 Task: In the  document Sustainabledevelopment.doc, select heading and apply ' Italics' Use the "find feature" to find mentioned word and apply Strikethrough in: 'consumption '
Action: Mouse moved to (455, 94)
Screenshot: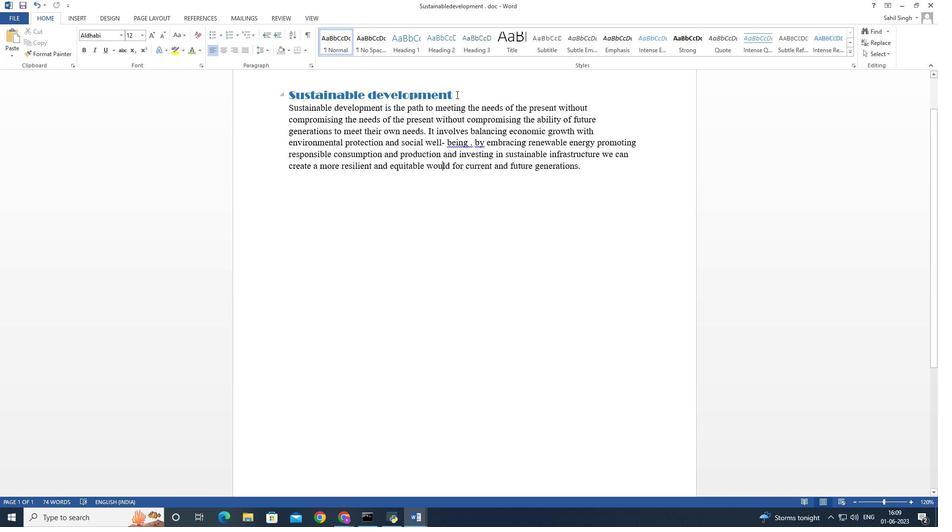 
Action: Mouse pressed left at (455, 94)
Screenshot: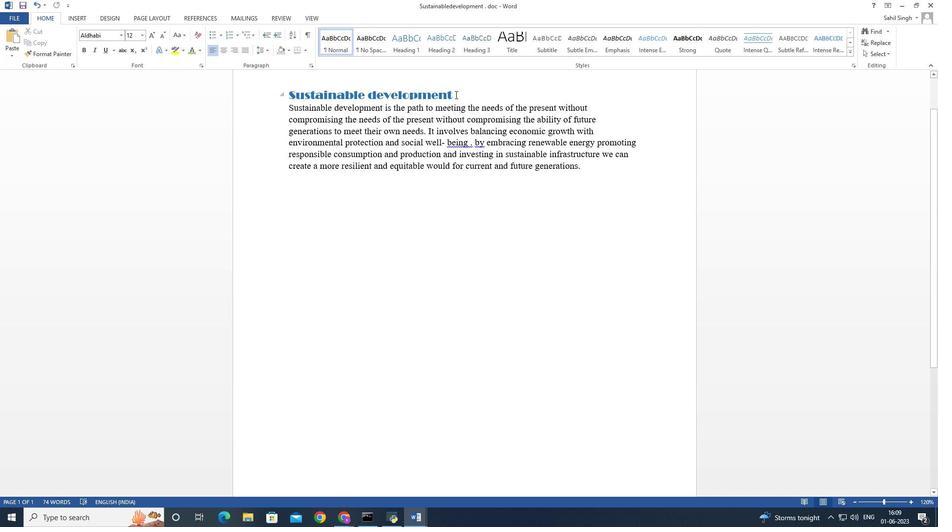 
Action: Mouse moved to (486, 239)
Screenshot: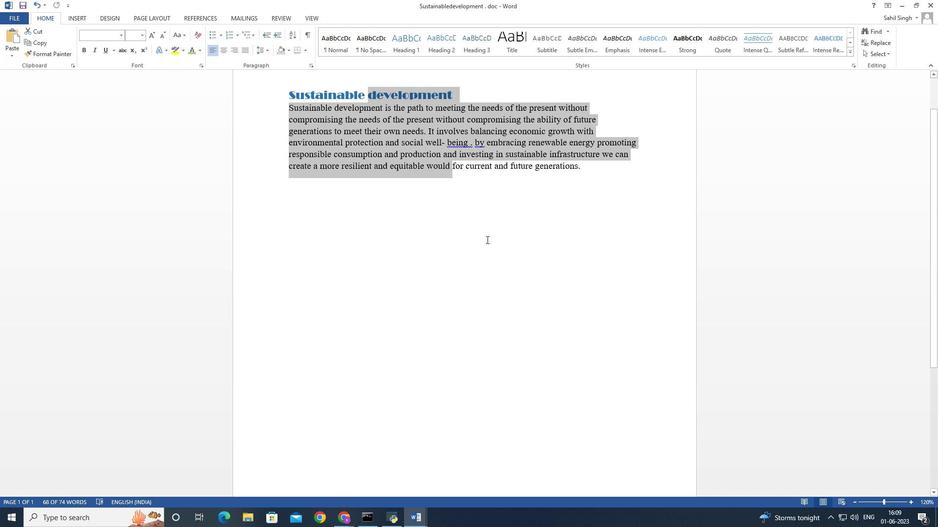 
Action: Mouse pressed left at (486, 239)
Screenshot: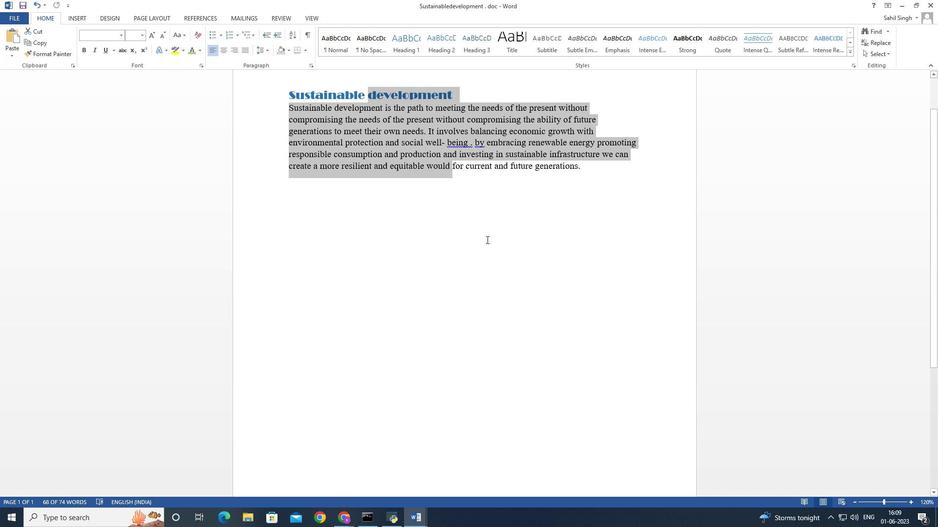 
Action: Mouse moved to (338, 250)
Screenshot: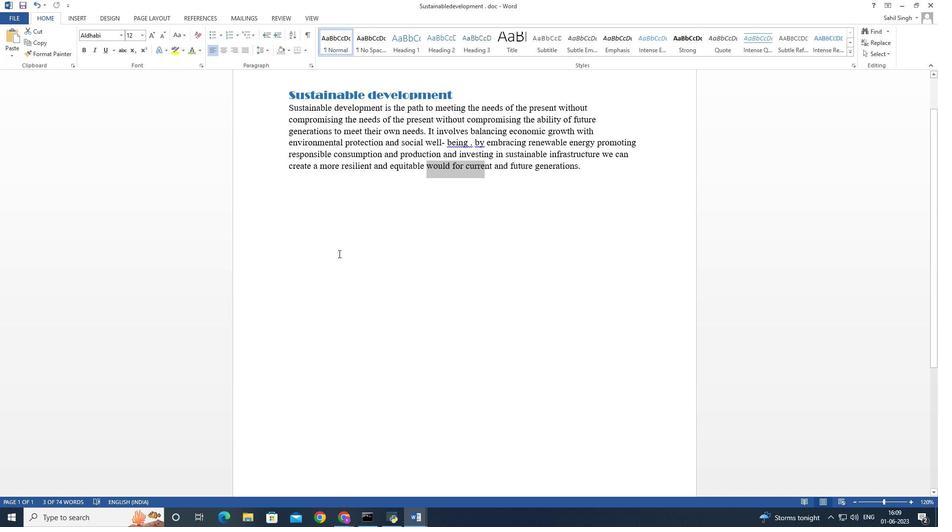 
Action: Mouse pressed left at (338, 250)
Screenshot: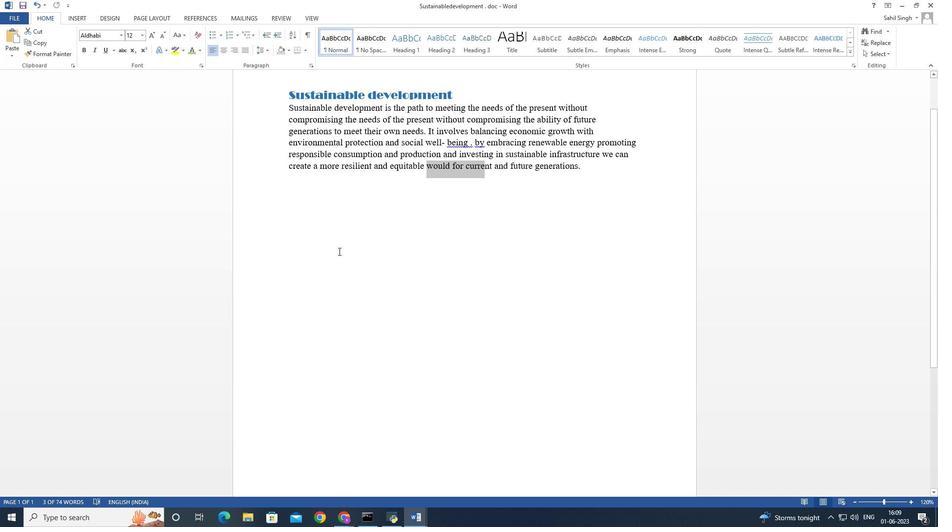 
Action: Mouse moved to (585, 170)
Screenshot: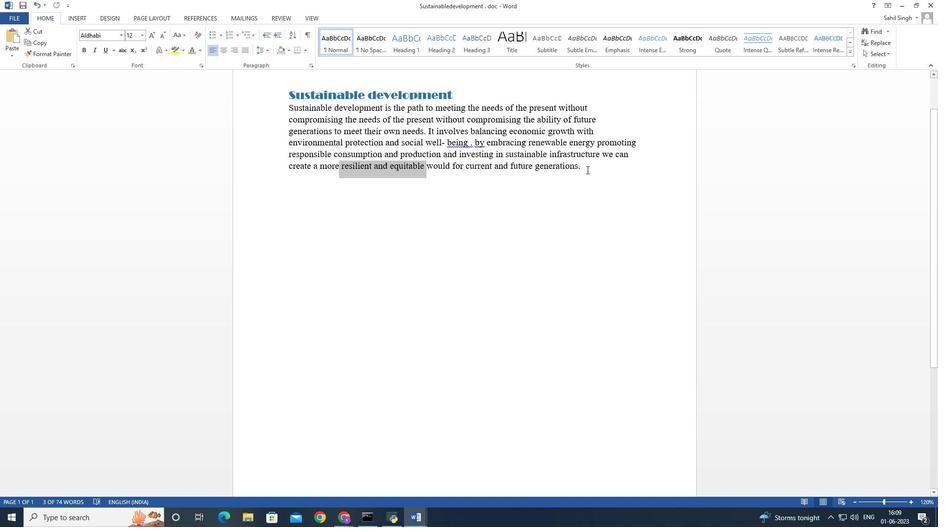 
Action: Key pressed ctrl+F
Screenshot: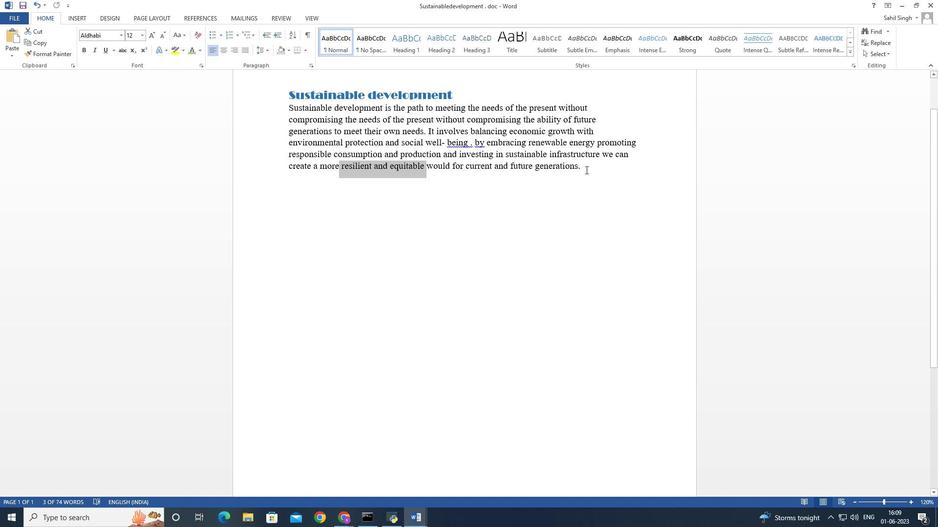 
Action: Mouse moved to (74, 102)
Screenshot: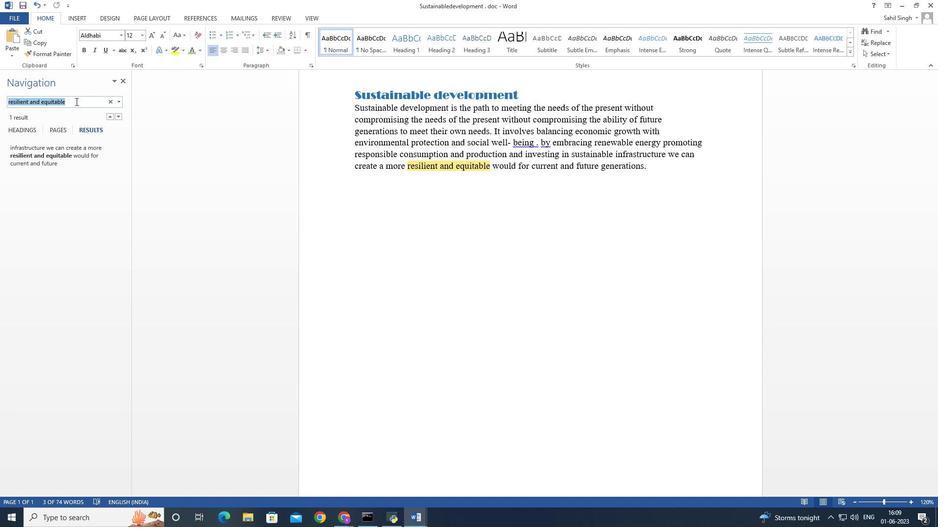 
Action: Mouse pressed left at (74, 102)
Screenshot: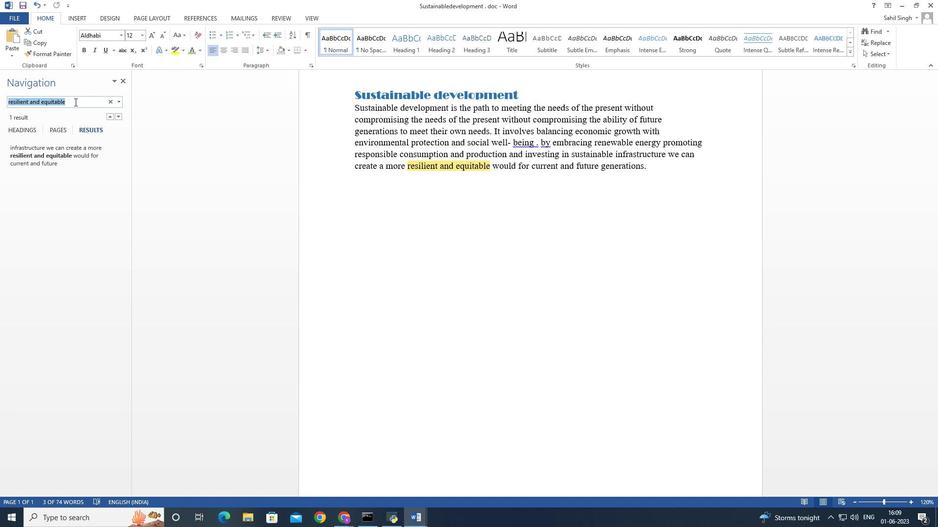 
Action: Key pressed <Key.backspace><Key.backspace><Key.backspace><Key.backspace><Key.backspace><Key.backspace><Key.backspace><Key.backspace><Key.backspace><Key.backspace><Key.backspace><Key.backspace><Key.backspace><Key.backspace><Key.backspace><Key.backspace><Key.backspace><Key.backspace><Key.backspace><Key.backspace><Key.backspace><Key.backspace><Key.backspace>consumption<Key.enter>
Screenshot: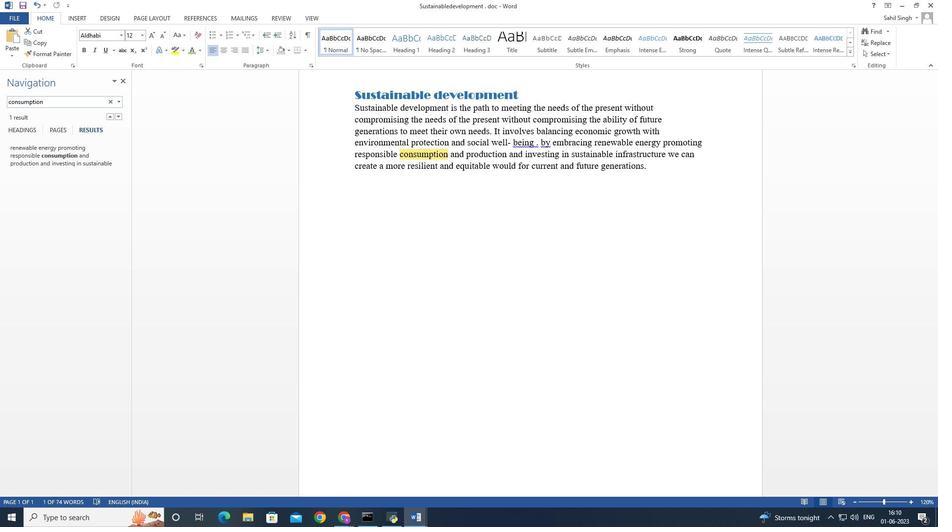 
Action: Mouse moved to (119, 50)
Screenshot: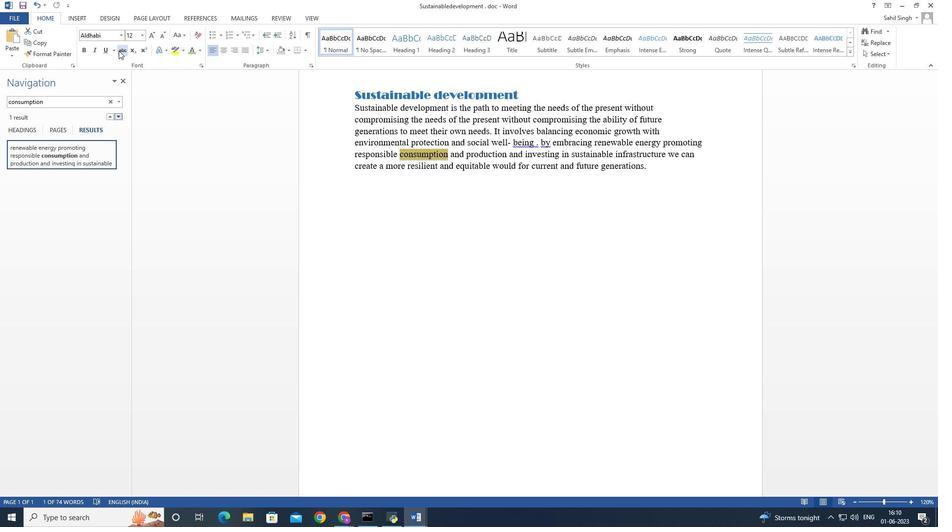 
Action: Mouse pressed left at (119, 50)
Screenshot: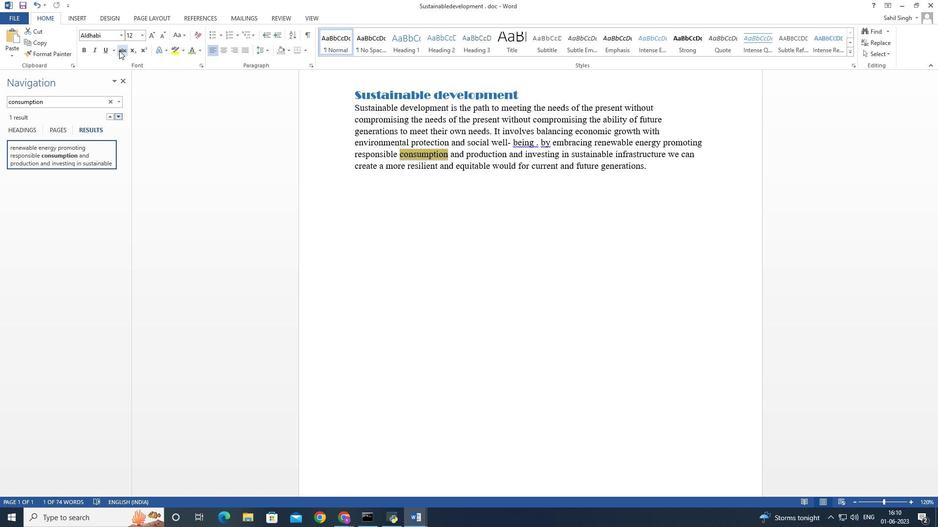 
Action: Mouse moved to (388, 278)
Screenshot: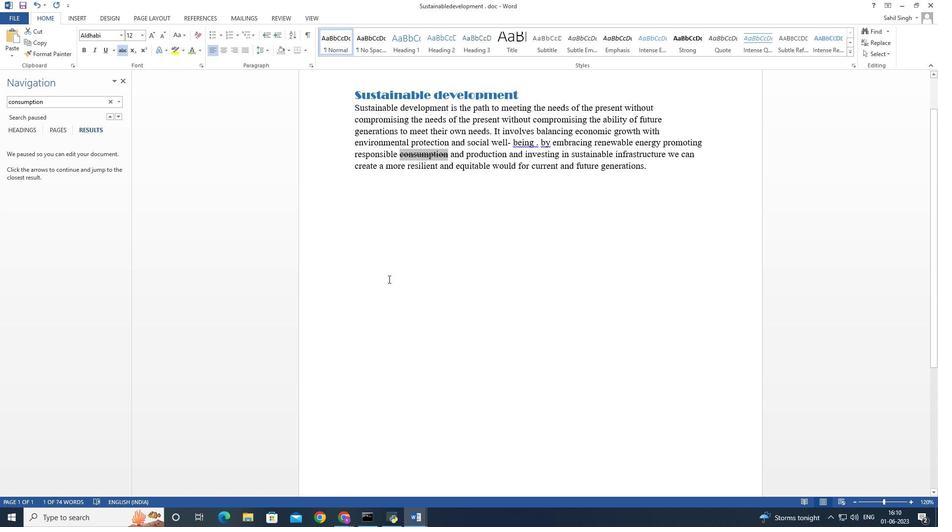 
Action: Mouse pressed left at (388, 278)
Screenshot: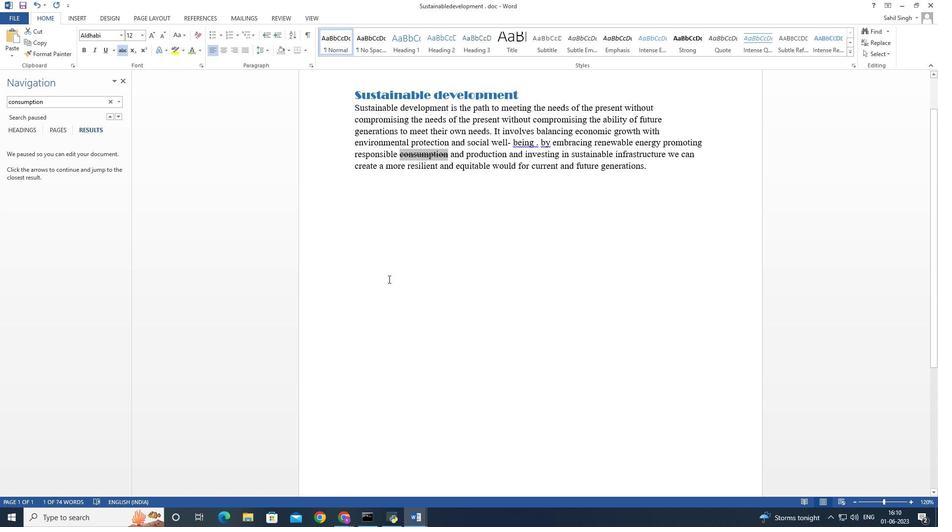 
Action: Mouse moved to (519, 92)
Screenshot: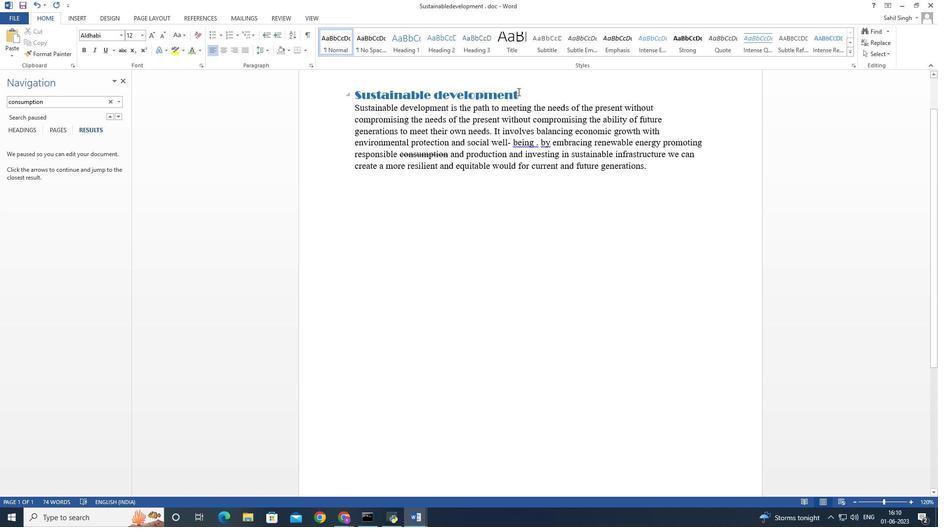 
Action: Mouse pressed left at (519, 92)
Screenshot: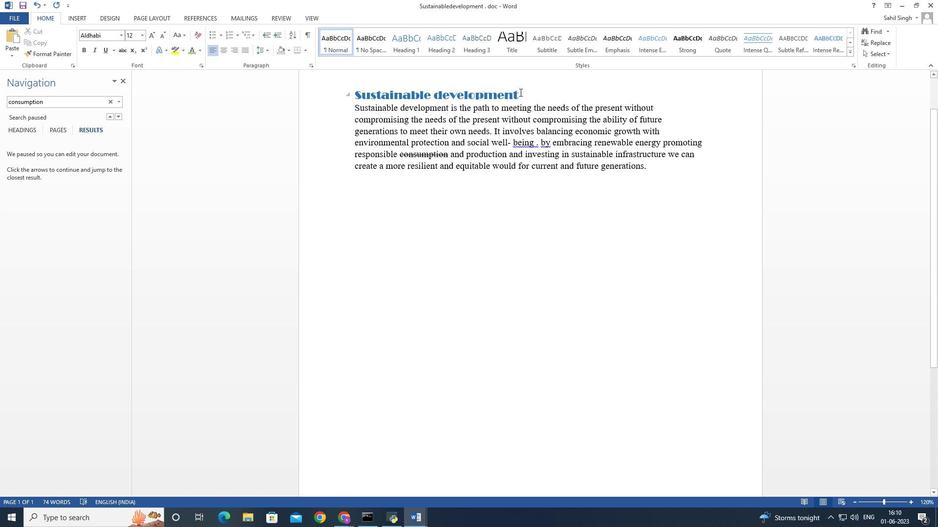 
Action: Mouse moved to (395, 62)
Screenshot: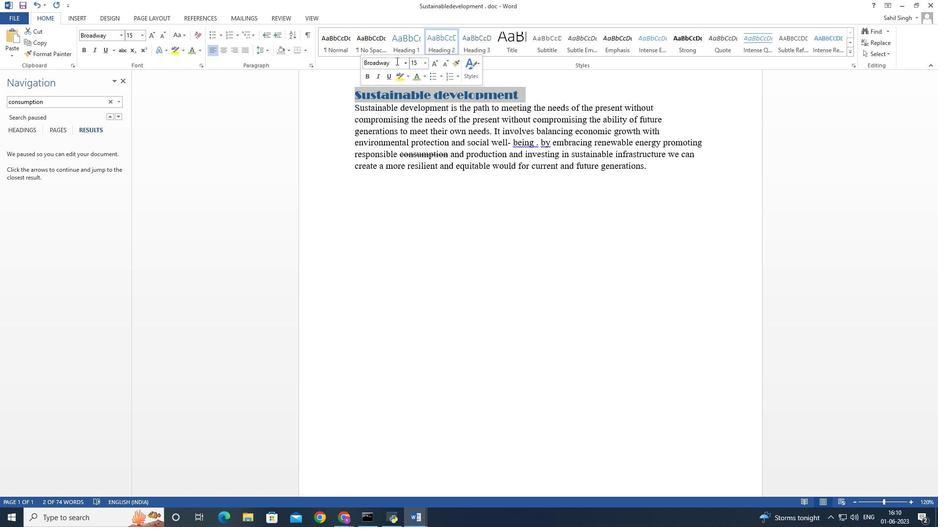 
Action: Mouse pressed left at (395, 62)
Screenshot: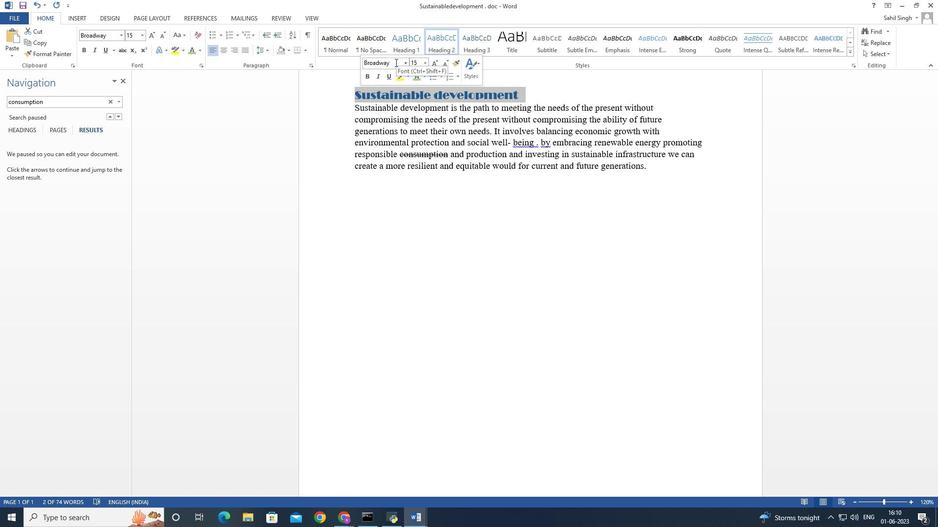 
Action: Mouse moved to (397, 64)
Screenshot: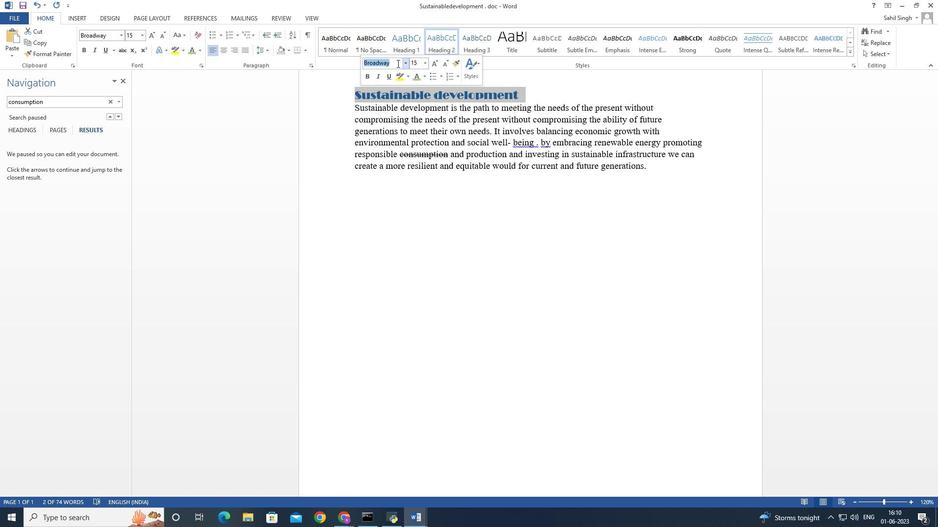 
Action: Key pressed i<Key.backspace><Key.shift>I<Key.backspace><Key.backspace><Key.shift>Italics<Key.enter>
Screenshot: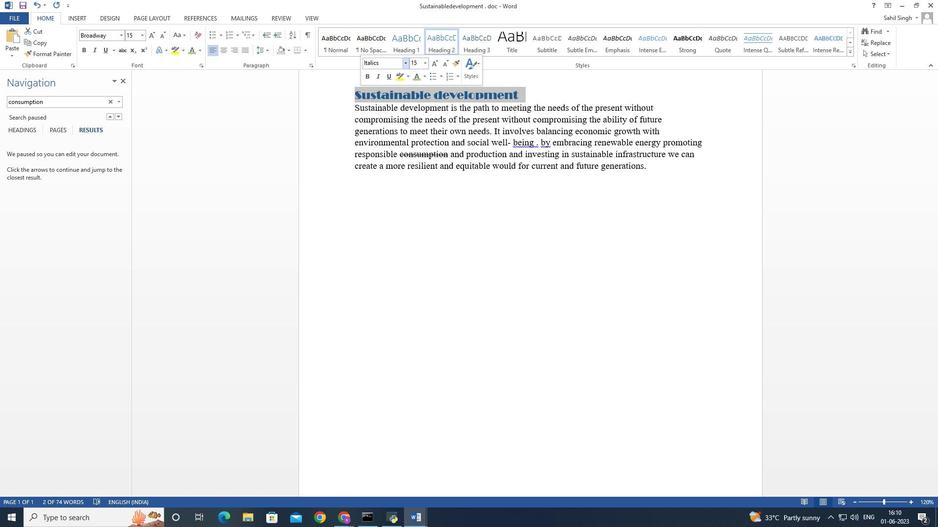 
Action: Mouse moved to (491, 224)
Screenshot: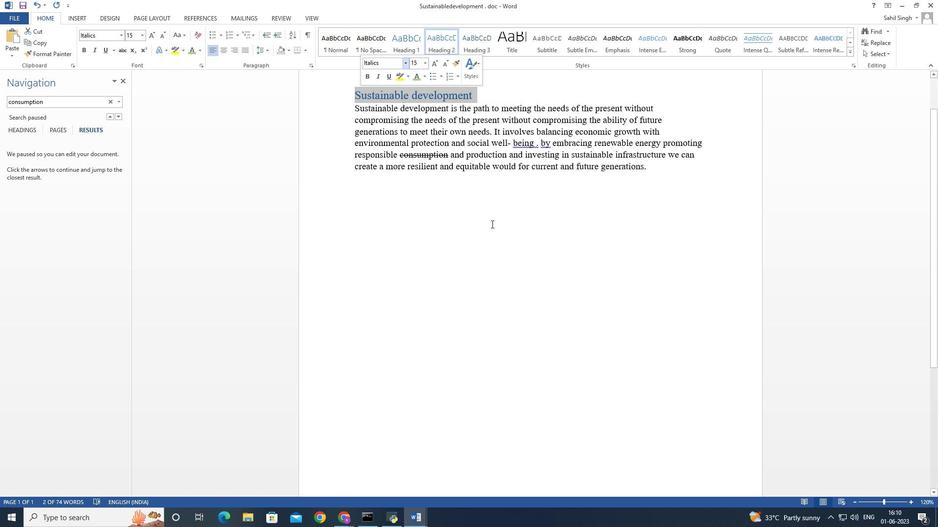 
Action: Mouse pressed left at (491, 224)
Screenshot: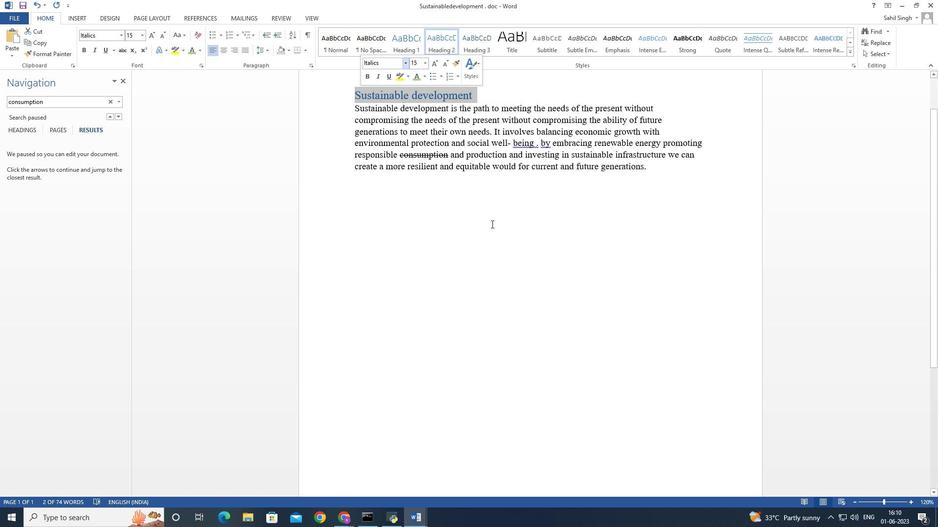 
Action: Mouse moved to (545, 278)
Screenshot: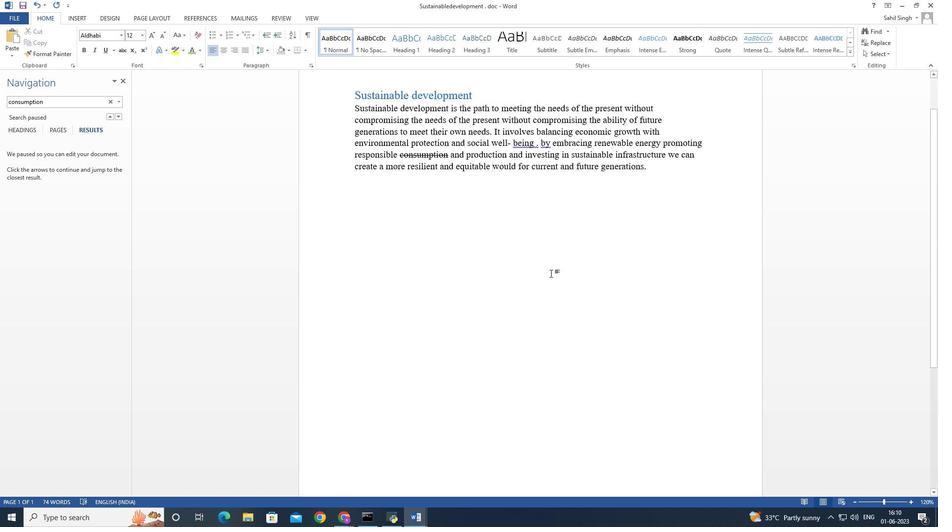 
Action: Mouse scrolled (545, 278) with delta (0, 0)
Screenshot: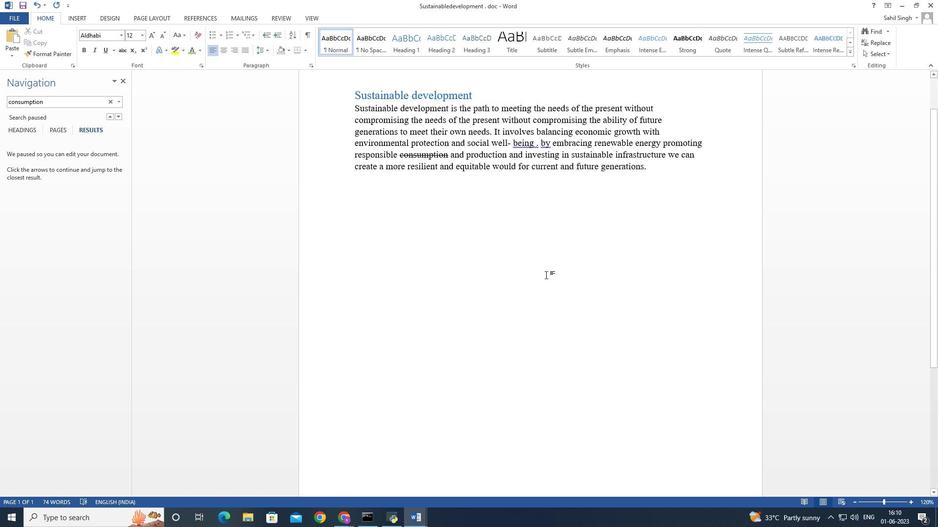 
Action: Mouse scrolled (545, 278) with delta (0, 0)
Screenshot: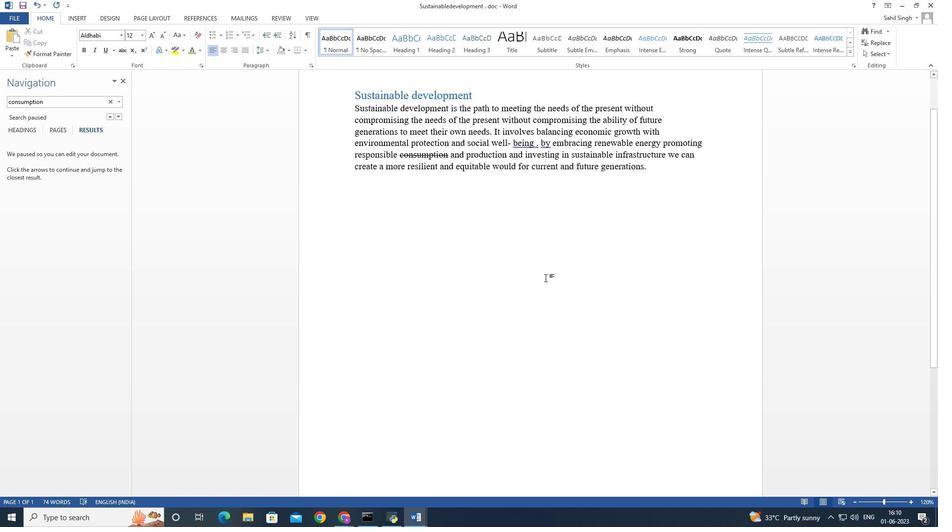 
Action: Mouse scrolled (545, 278) with delta (0, 0)
Screenshot: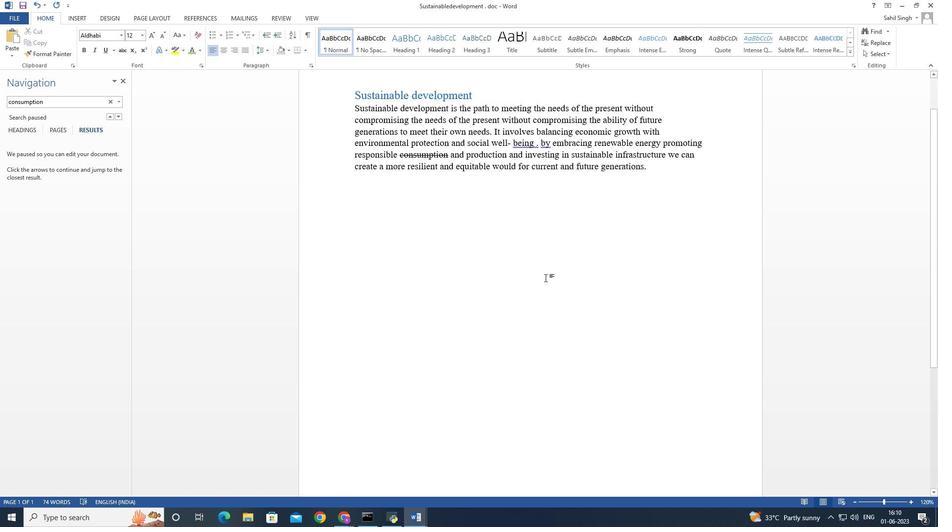 
Action: Mouse moved to (545, 278)
Screenshot: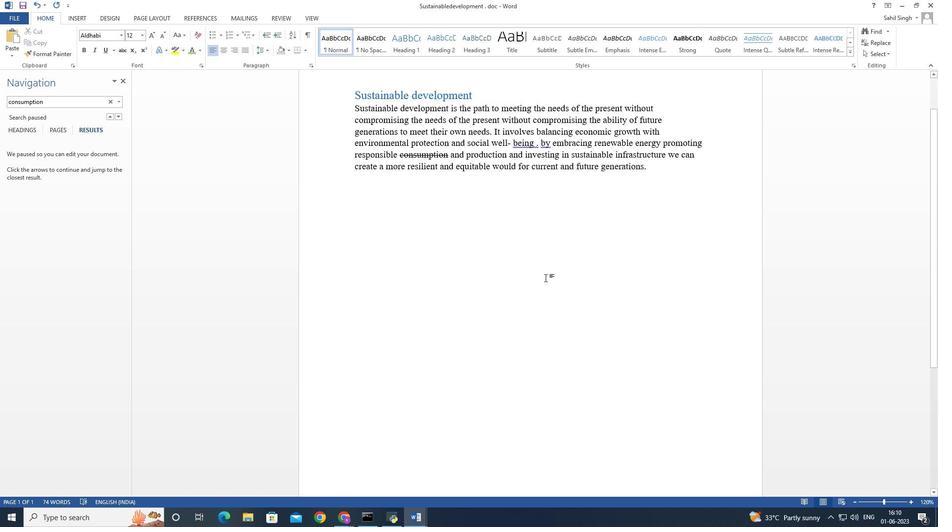 
Action: Mouse scrolled (545, 278) with delta (0, 0)
Screenshot: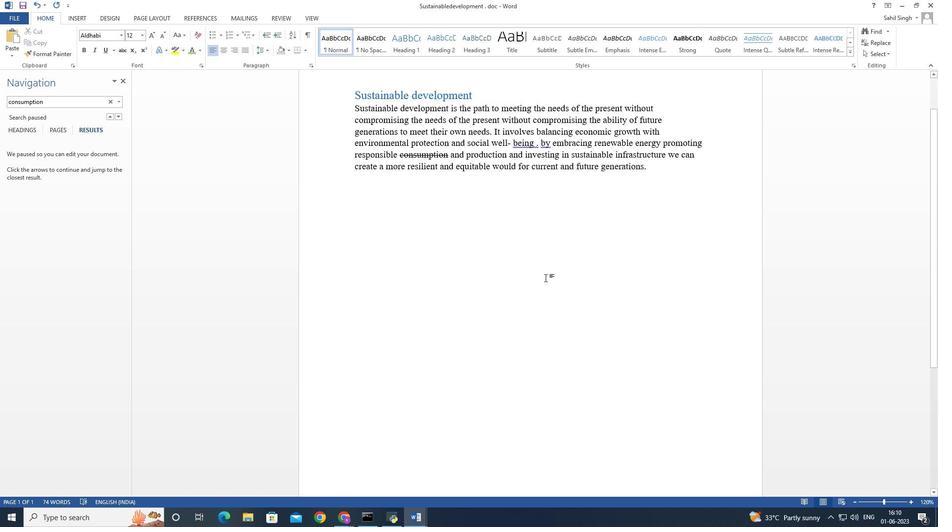 
Action: Mouse moved to (549, 284)
Screenshot: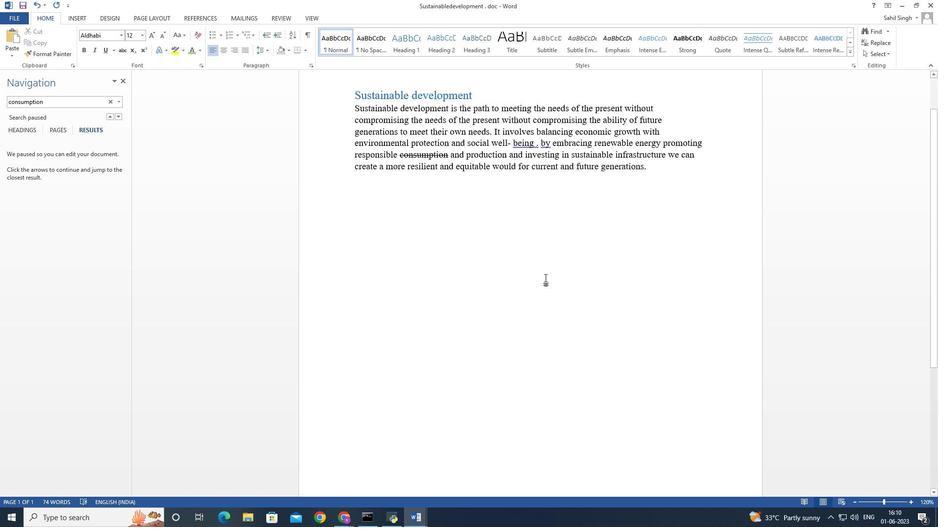 
Action: Mouse scrolled (549, 285) with delta (0, 0)
Screenshot: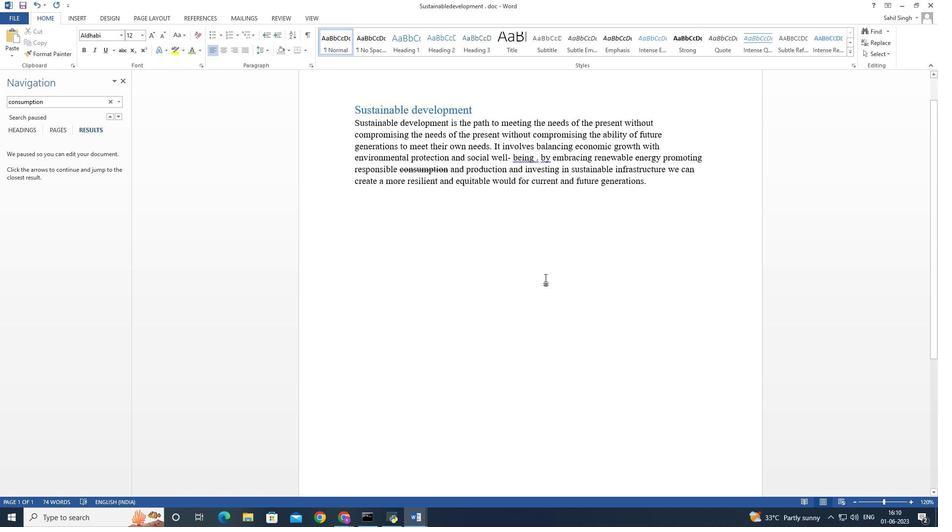 
Action: Mouse moved to (637, 242)
Screenshot: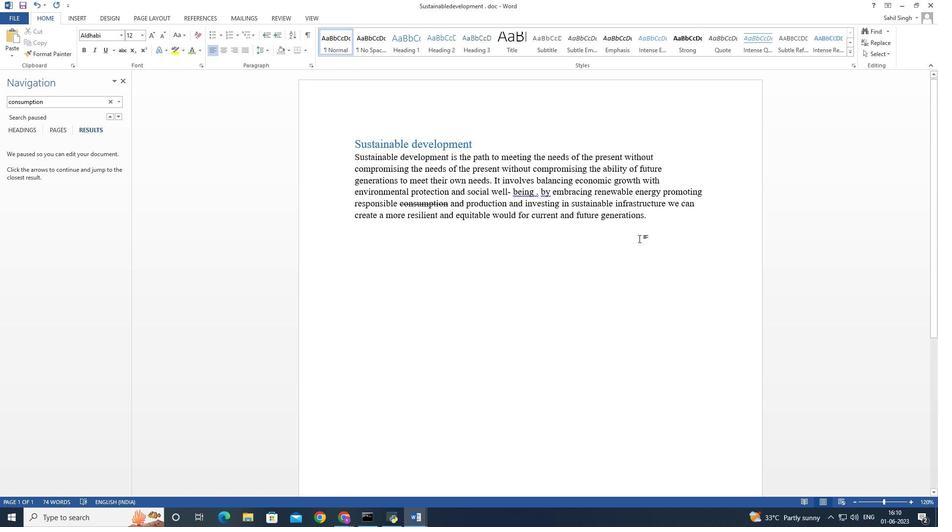 
Action: Mouse scrolled (637, 241) with delta (0, 0)
Screenshot: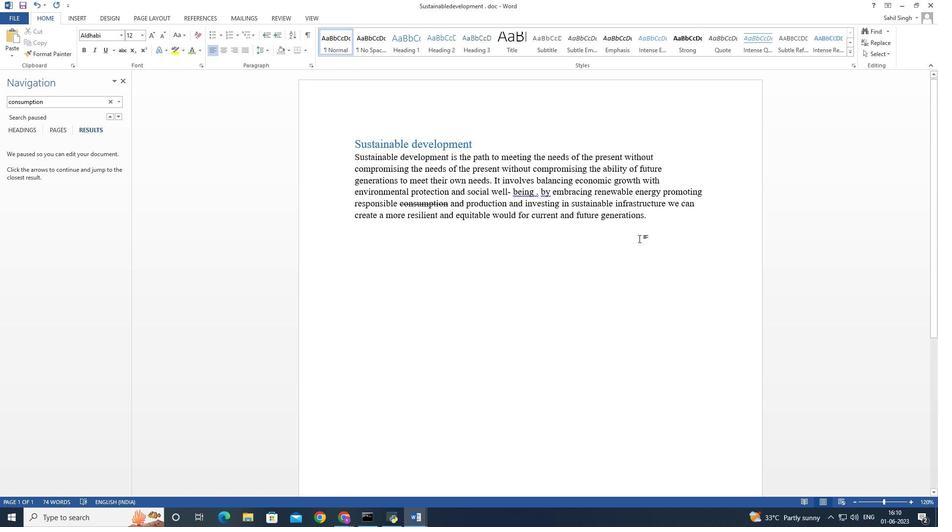 
Action: Mouse scrolled (637, 241) with delta (0, 0)
Screenshot: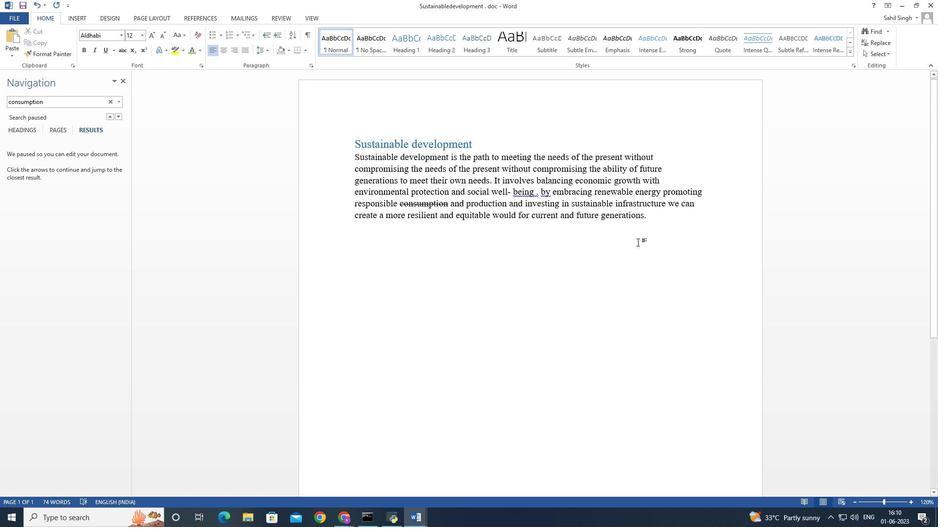
Action: Mouse moved to (578, 261)
Screenshot: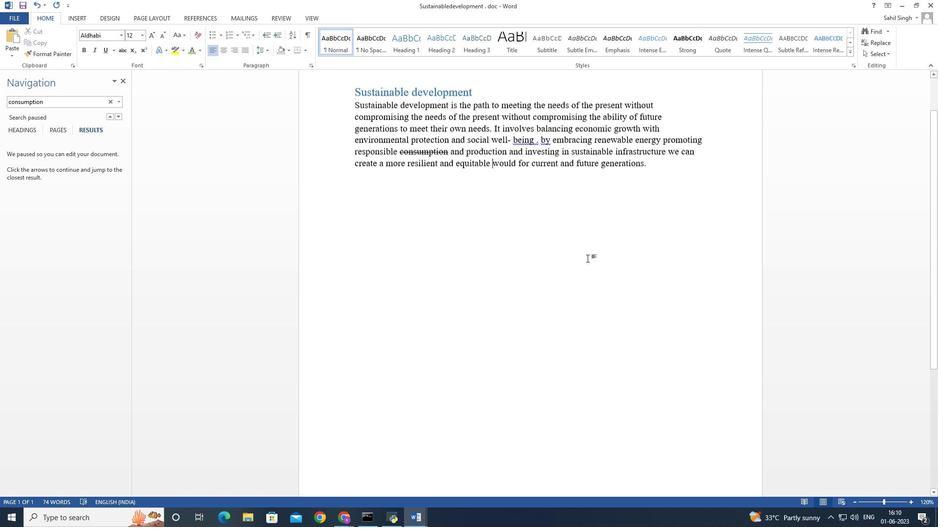 
Action: Mouse scrolled (578, 261) with delta (0, 0)
Screenshot: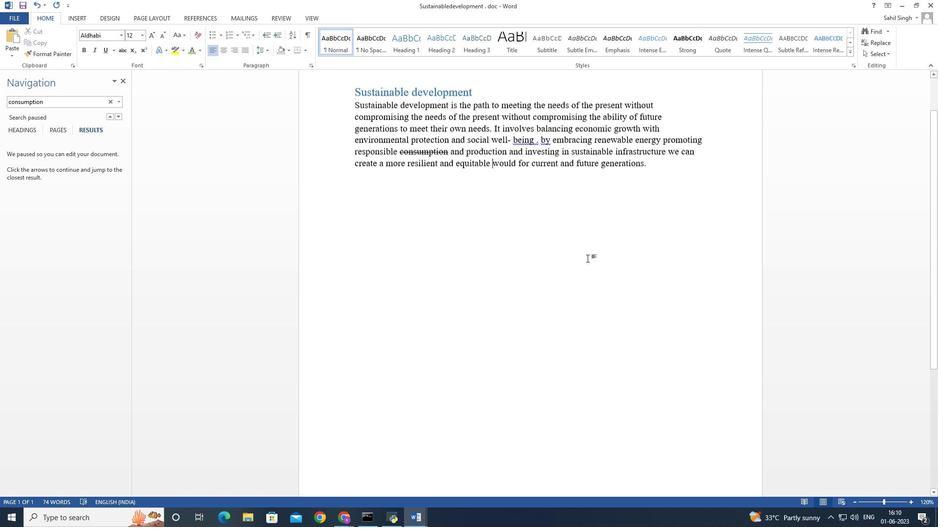 
Action: Mouse moved to (578, 266)
Screenshot: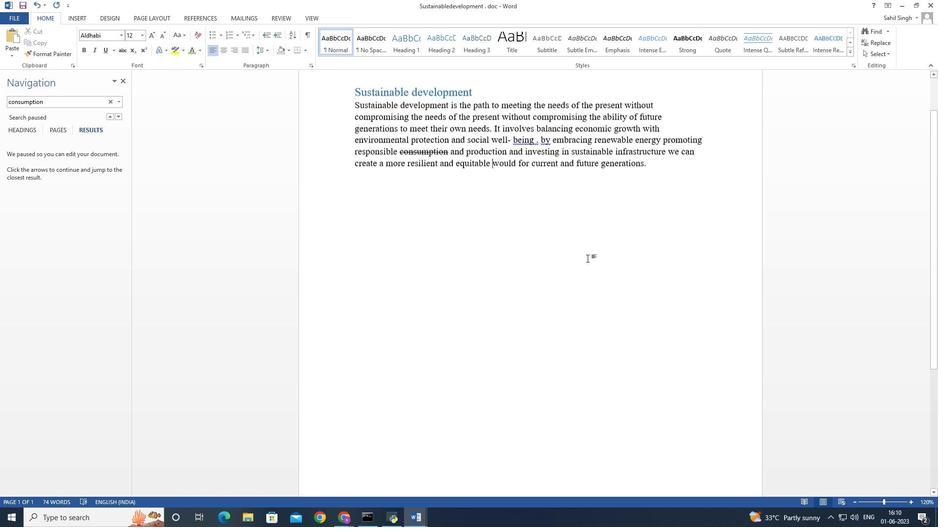
Action: Mouse scrolled (578, 267) with delta (0, 0)
Screenshot: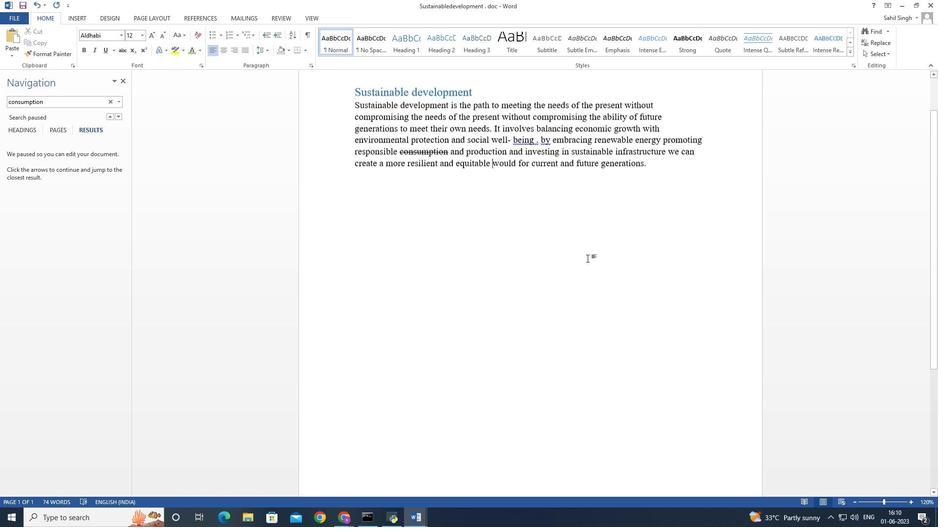 
Action: Mouse moved to (578, 275)
Screenshot: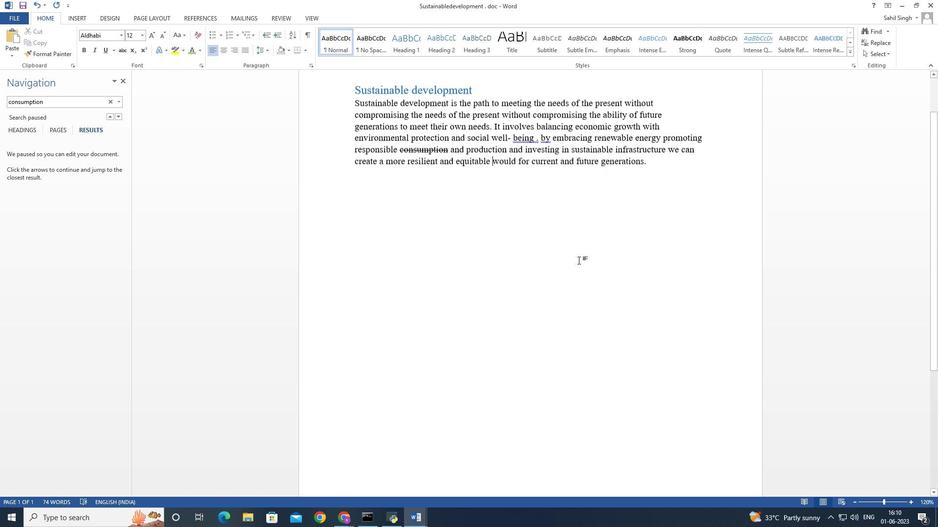
Action: Mouse scrolled (578, 276) with delta (0, 0)
Screenshot: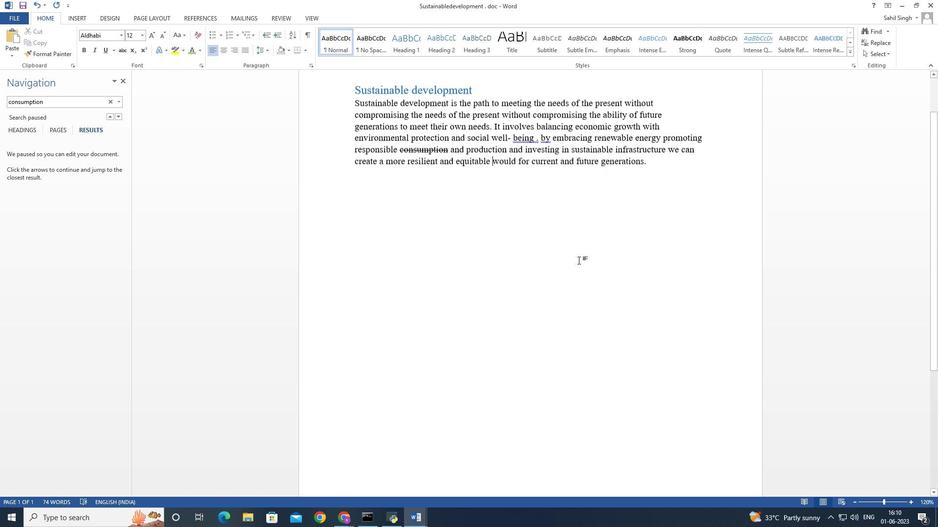 
Action: Mouse moved to (580, 282)
Screenshot: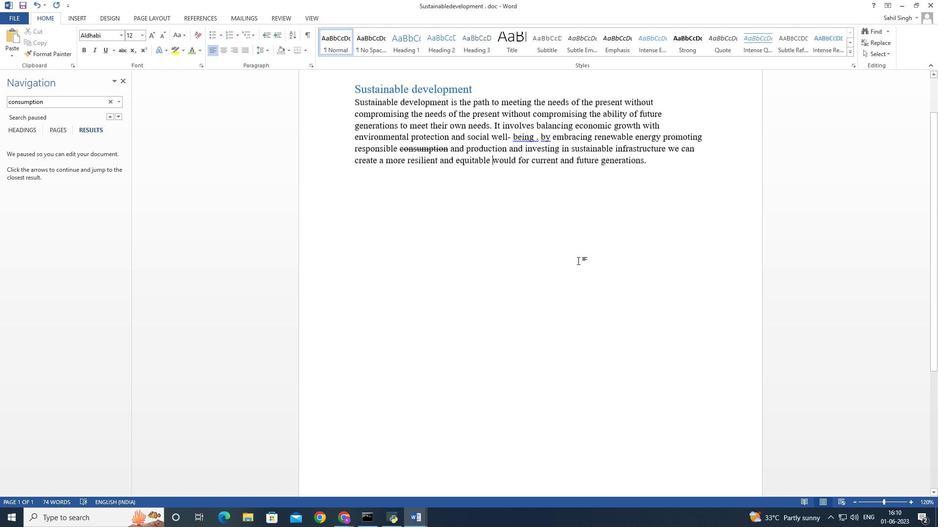 
Action: Mouse scrolled (580, 282) with delta (0, 0)
Screenshot: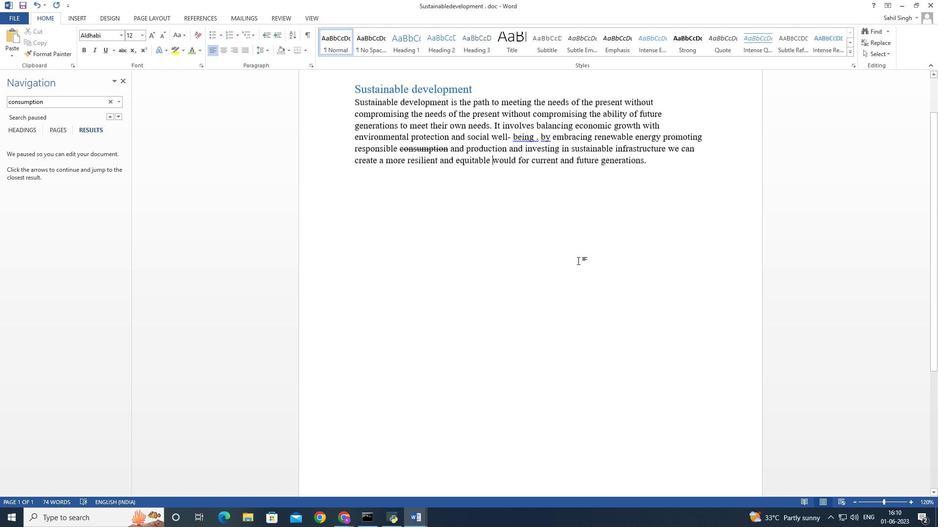 
Action: Mouse moved to (582, 288)
Screenshot: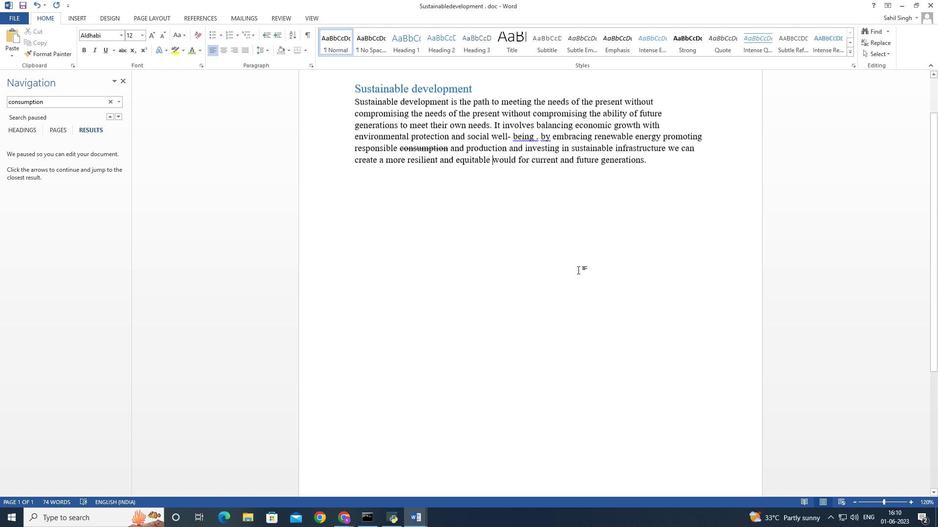 
Action: Mouse scrolled (582, 289) with delta (0, 0)
Screenshot: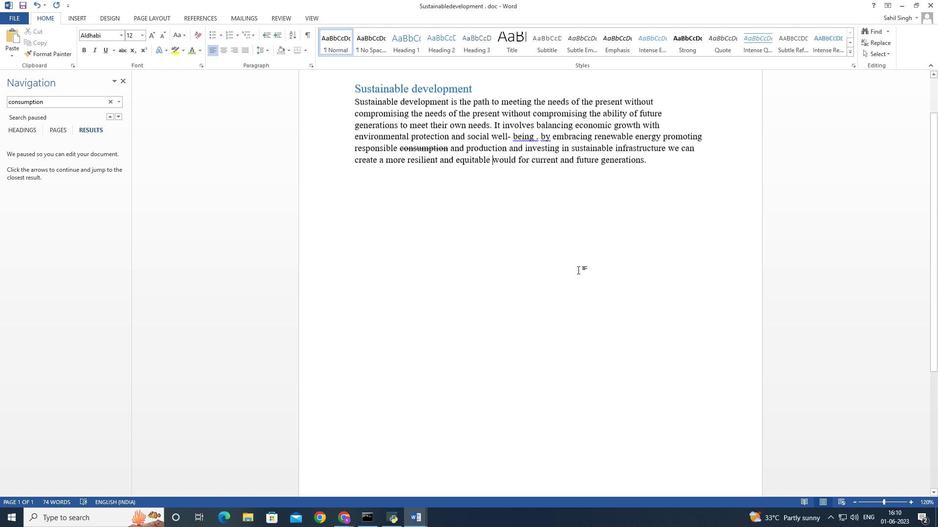 
Action: Mouse moved to (577, 227)
Screenshot: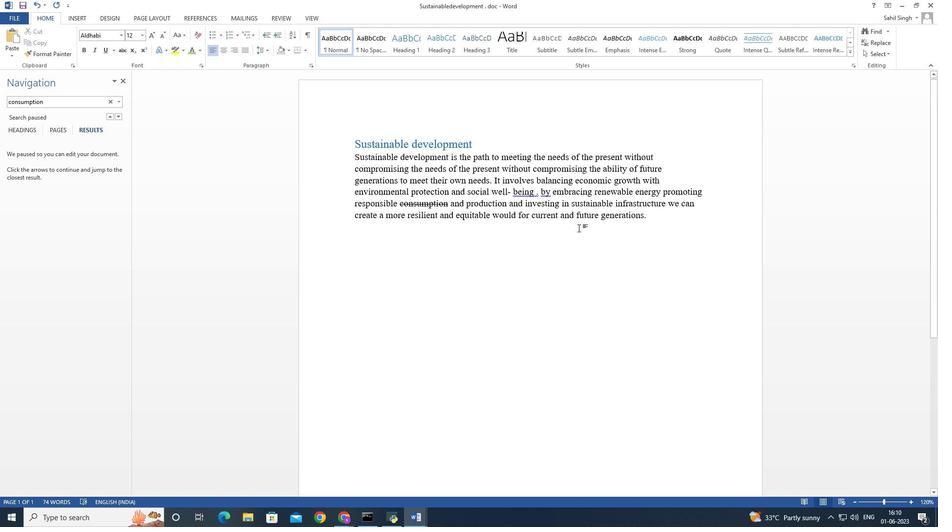 
